 Task: Add a condition where "Channel Is not CTI voicemail" in unsolved tickets in your groups.
Action: Mouse moved to (167, 537)
Screenshot: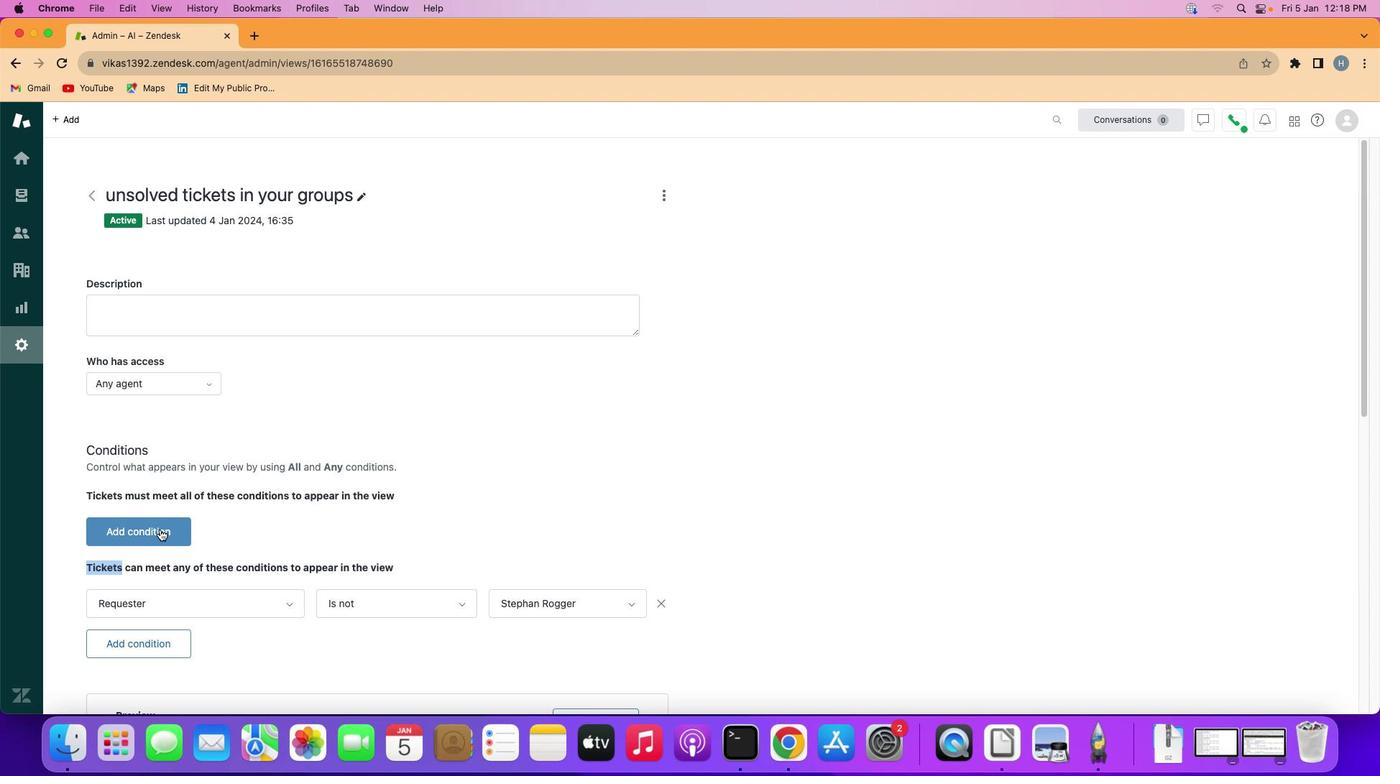 
Action: Mouse pressed left at (167, 537)
Screenshot: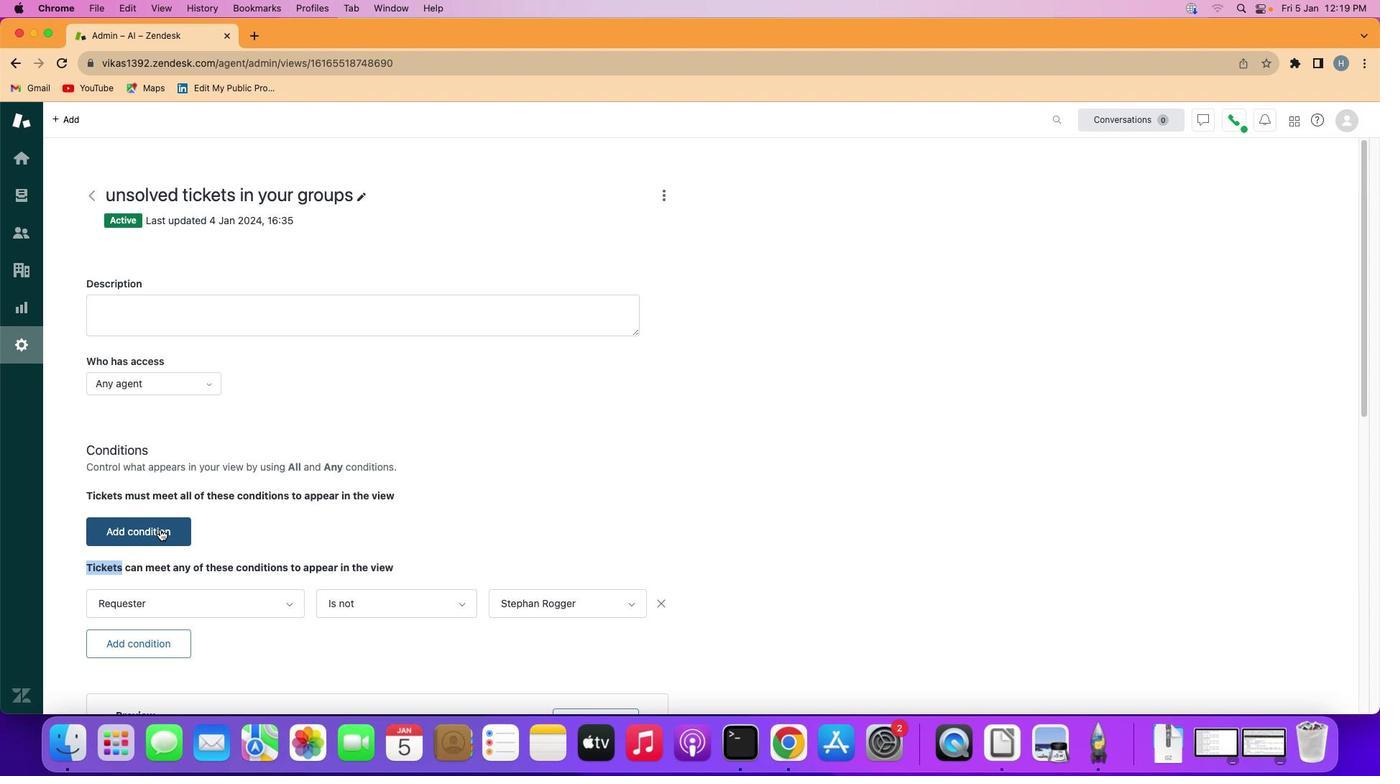 
Action: Mouse moved to (189, 532)
Screenshot: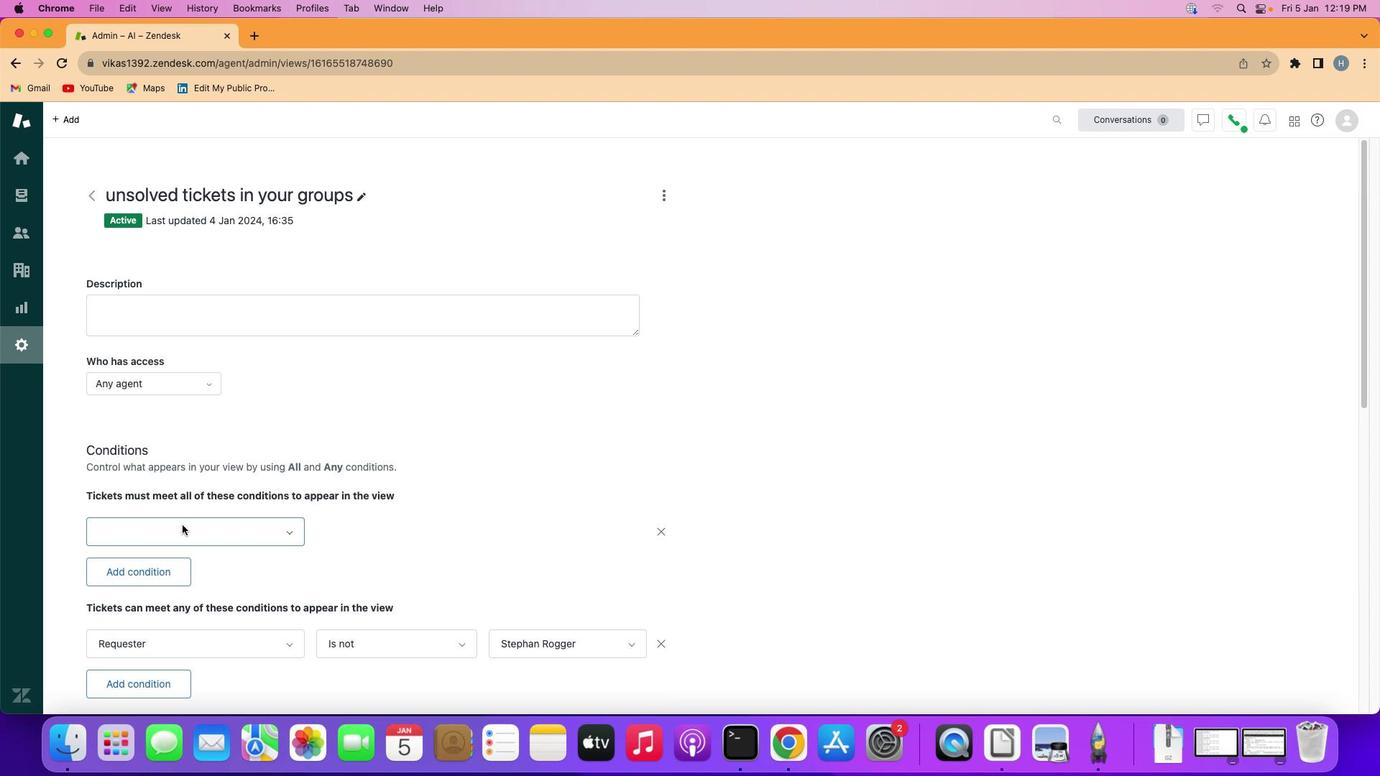 
Action: Mouse pressed left at (189, 532)
Screenshot: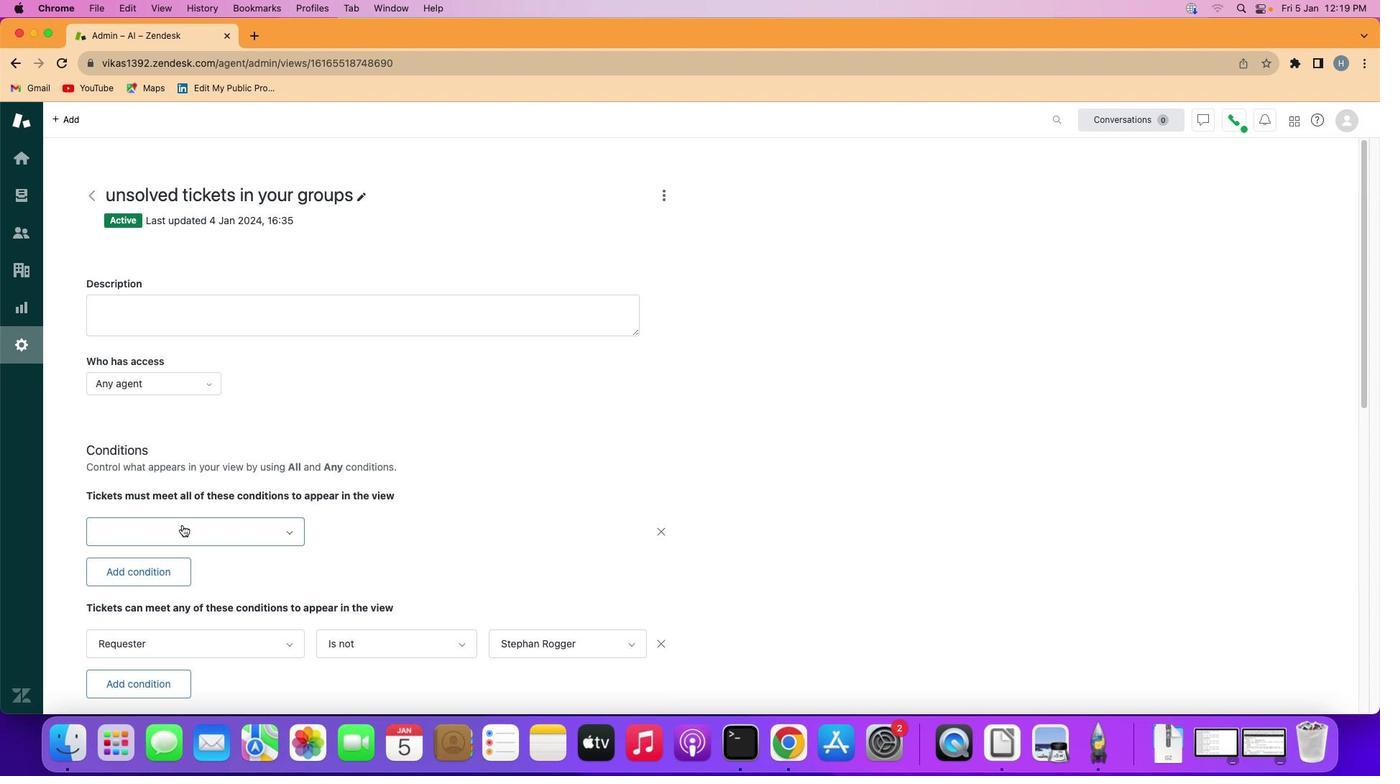 
Action: Mouse moved to (216, 432)
Screenshot: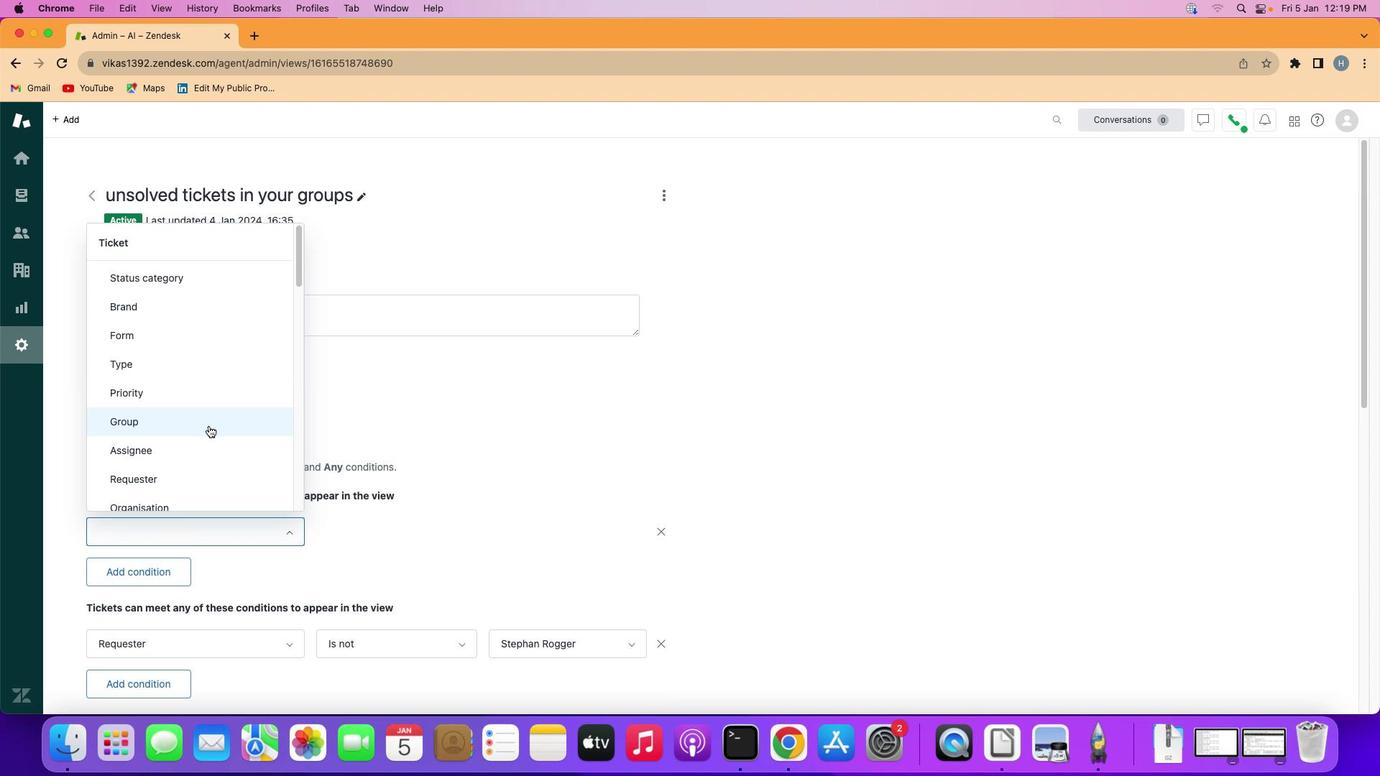 
Action: Mouse scrolled (216, 432) with delta (7, 6)
Screenshot: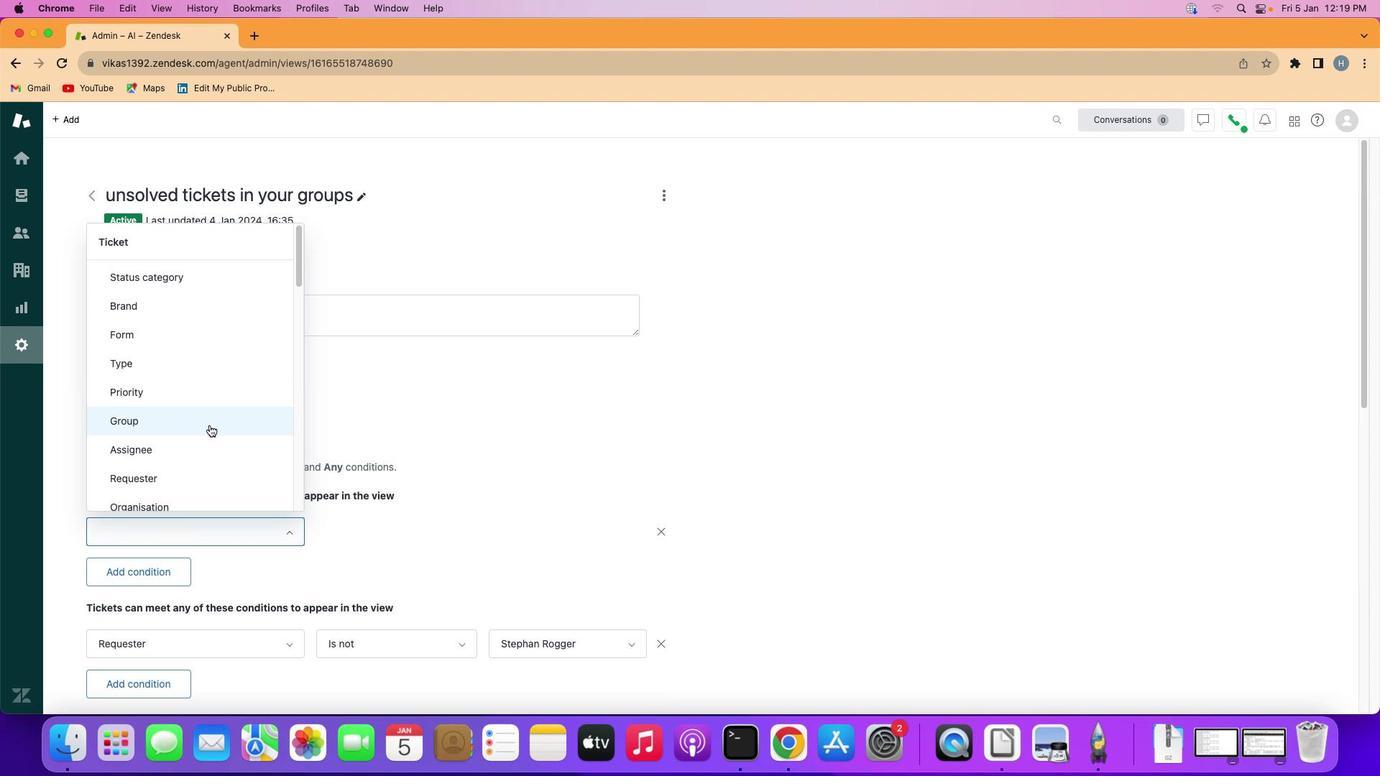 
Action: Mouse scrolled (216, 432) with delta (7, 6)
Screenshot: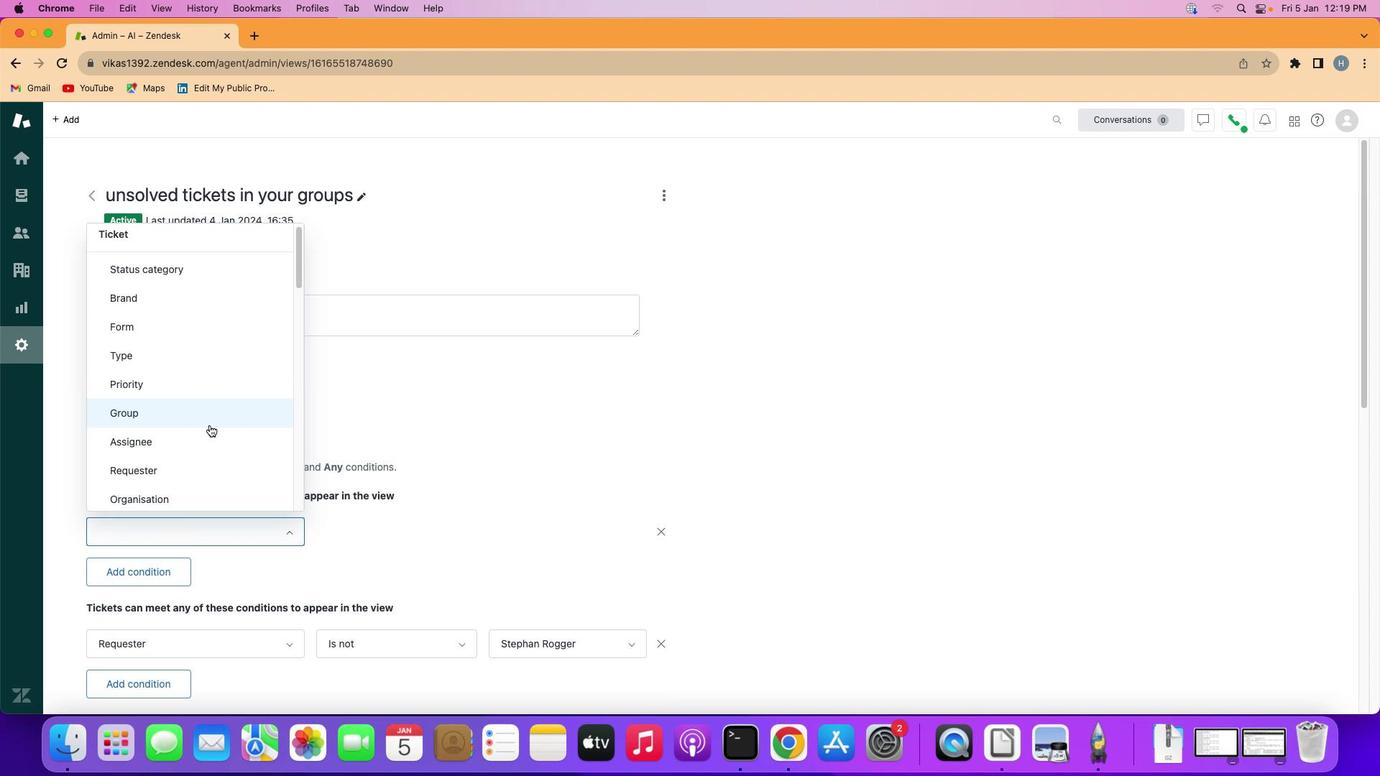 
Action: Mouse moved to (216, 432)
Screenshot: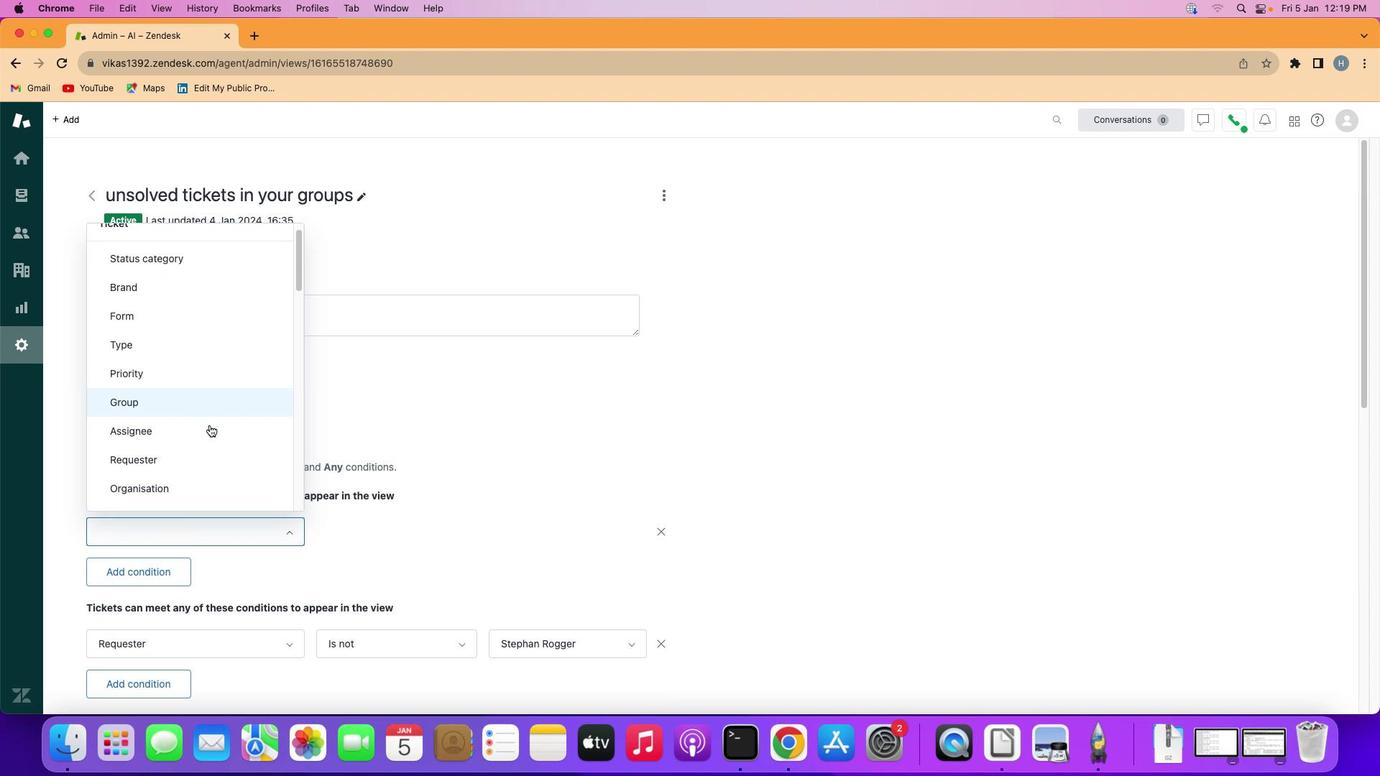 
Action: Mouse scrolled (216, 432) with delta (7, 6)
Screenshot: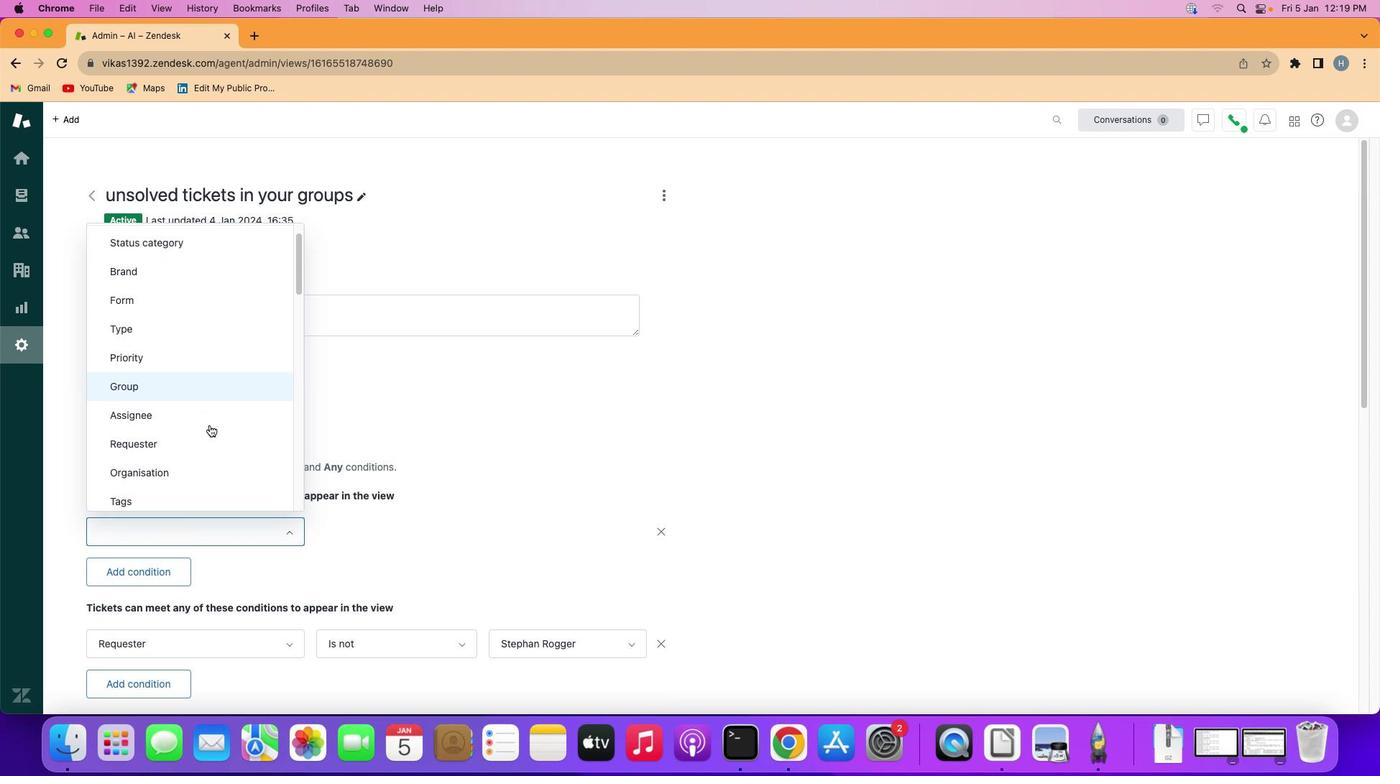 
Action: Mouse scrolled (216, 432) with delta (7, 5)
Screenshot: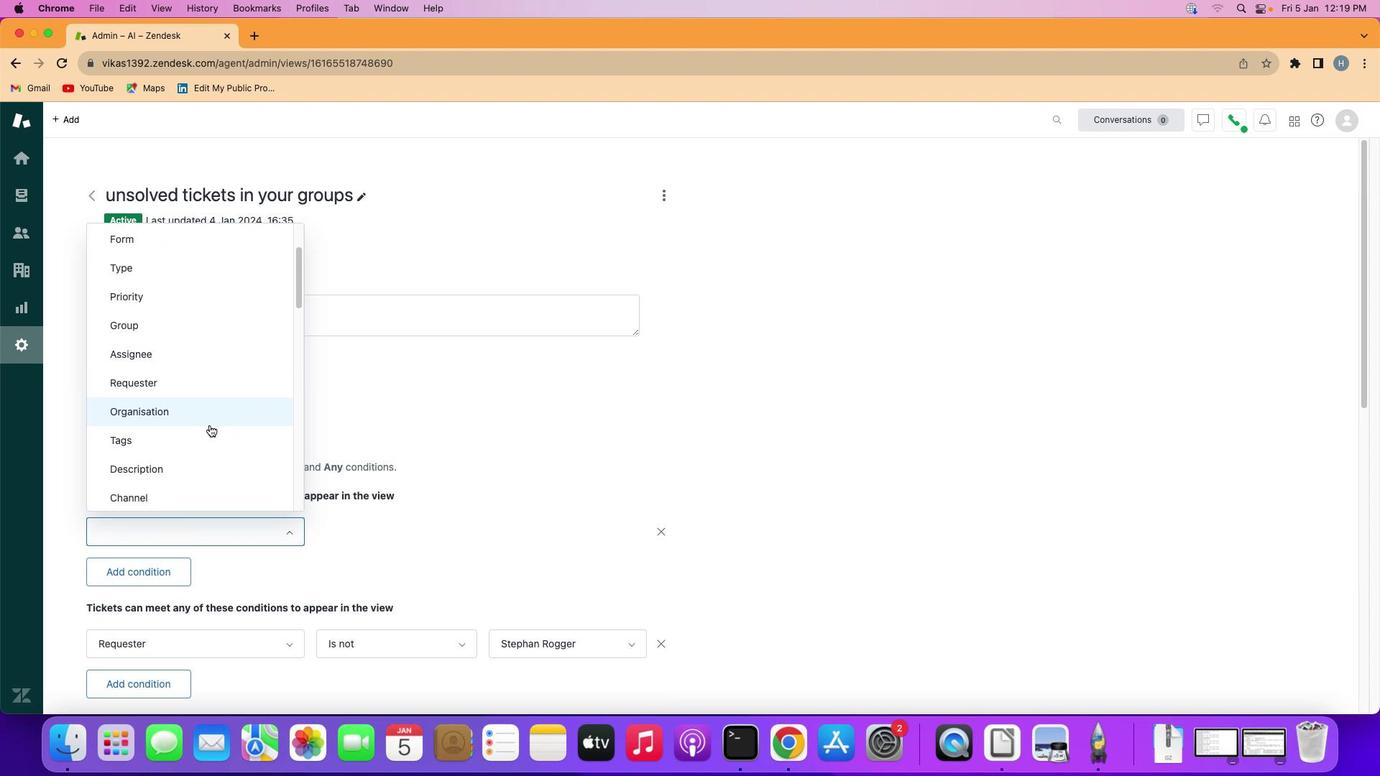 
Action: Mouse moved to (217, 432)
Screenshot: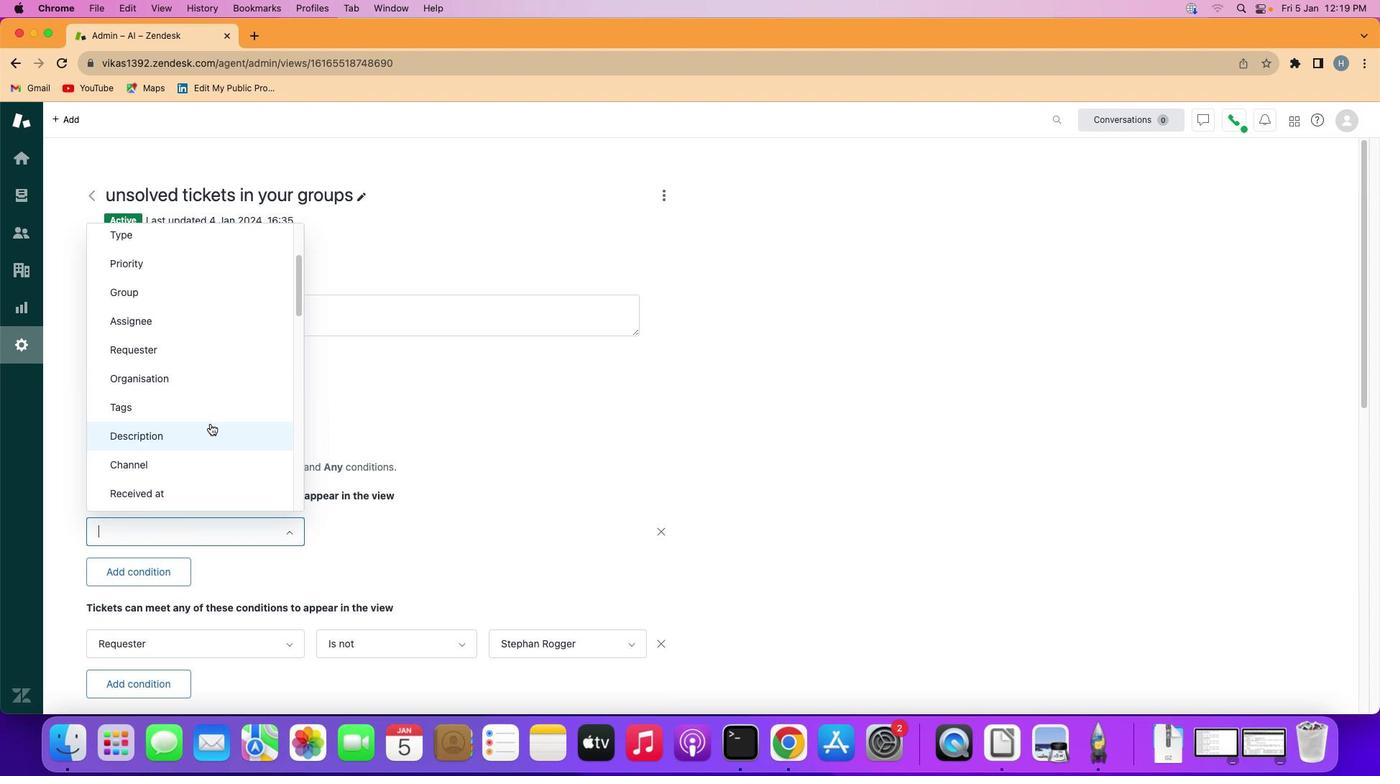
Action: Mouse scrolled (217, 432) with delta (7, 6)
Screenshot: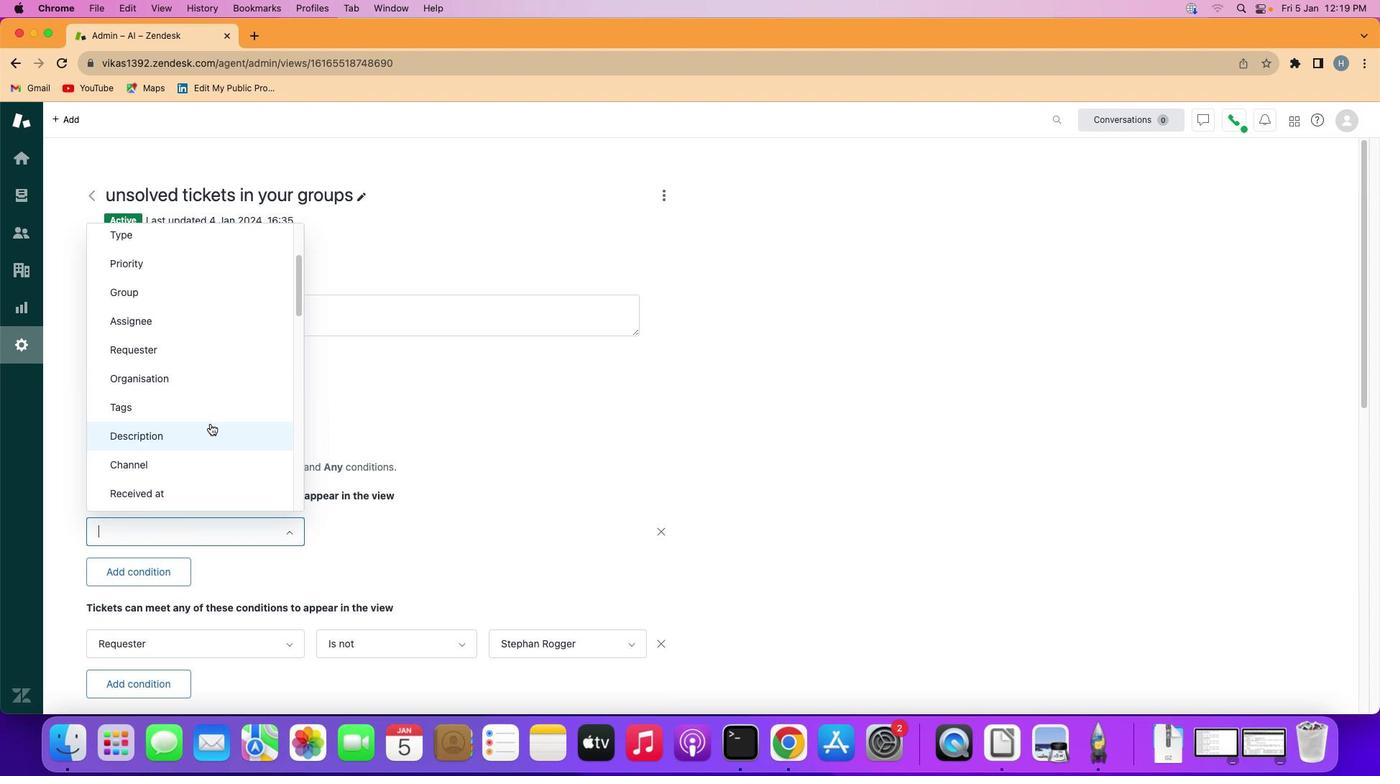 
Action: Mouse moved to (213, 464)
Screenshot: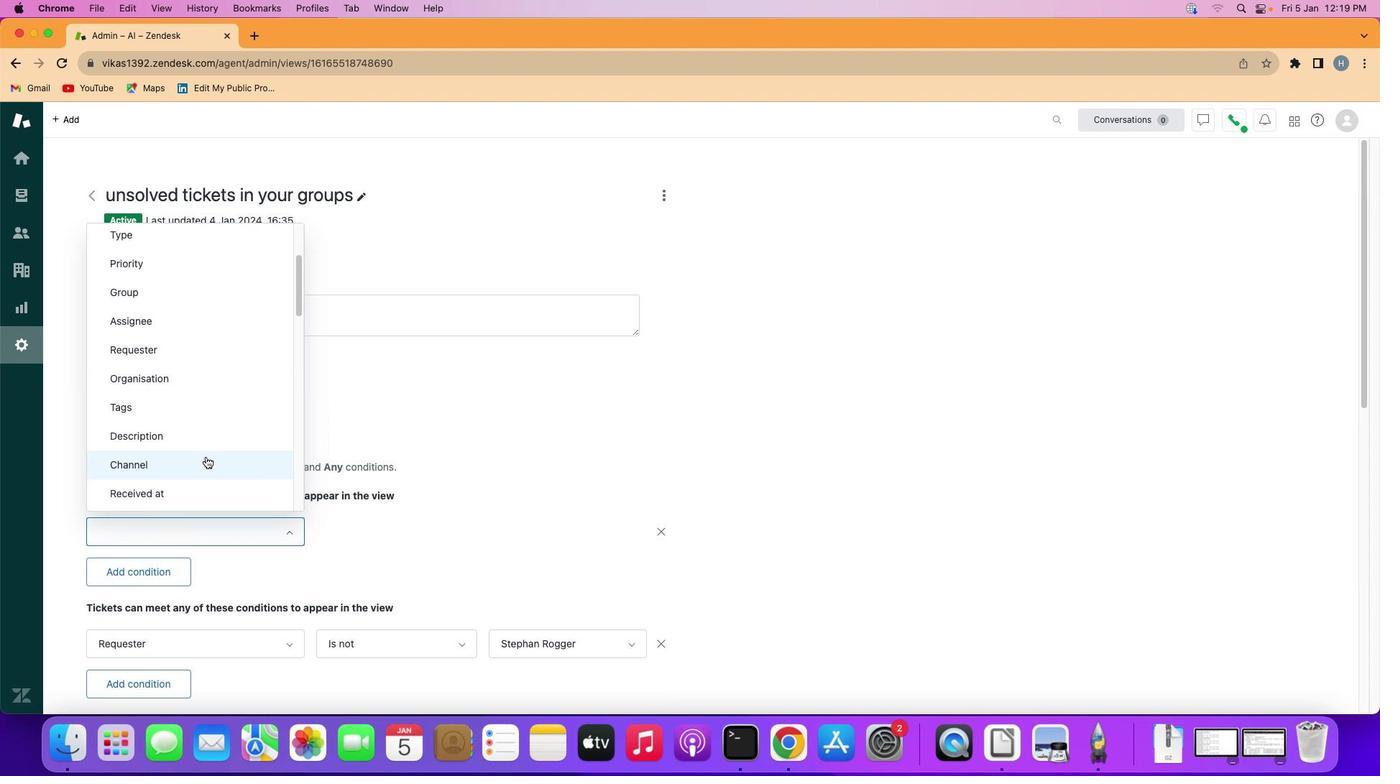 
Action: Mouse pressed left at (213, 464)
Screenshot: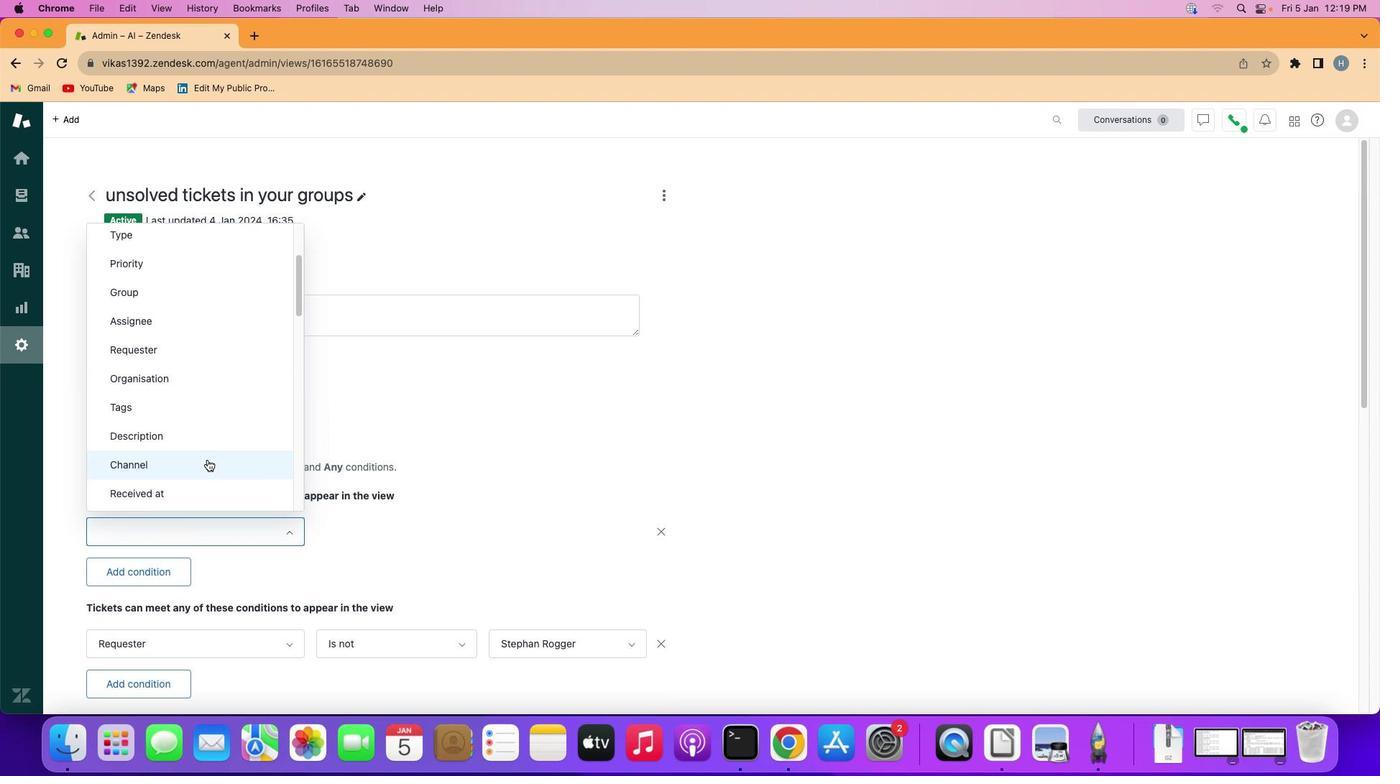 
Action: Mouse moved to (365, 536)
Screenshot: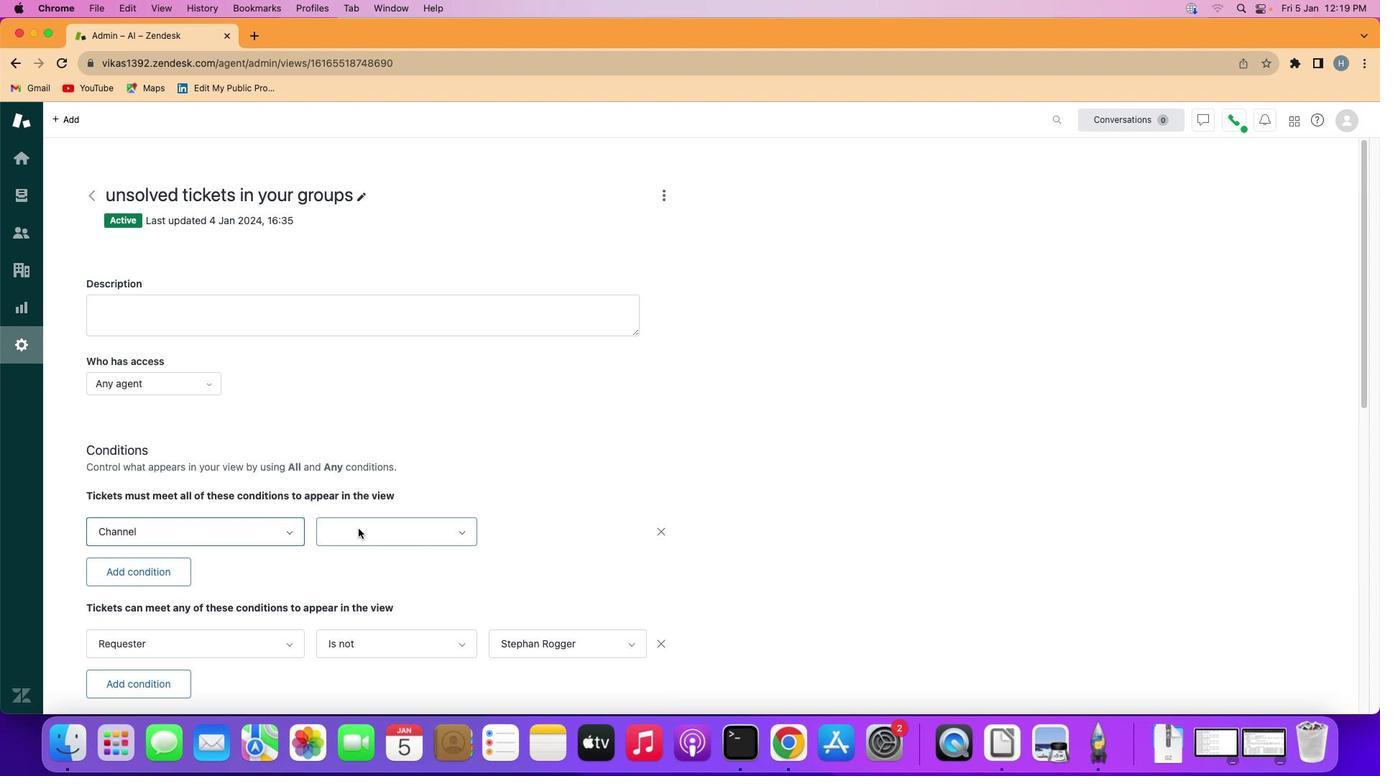 
Action: Mouse pressed left at (365, 536)
Screenshot: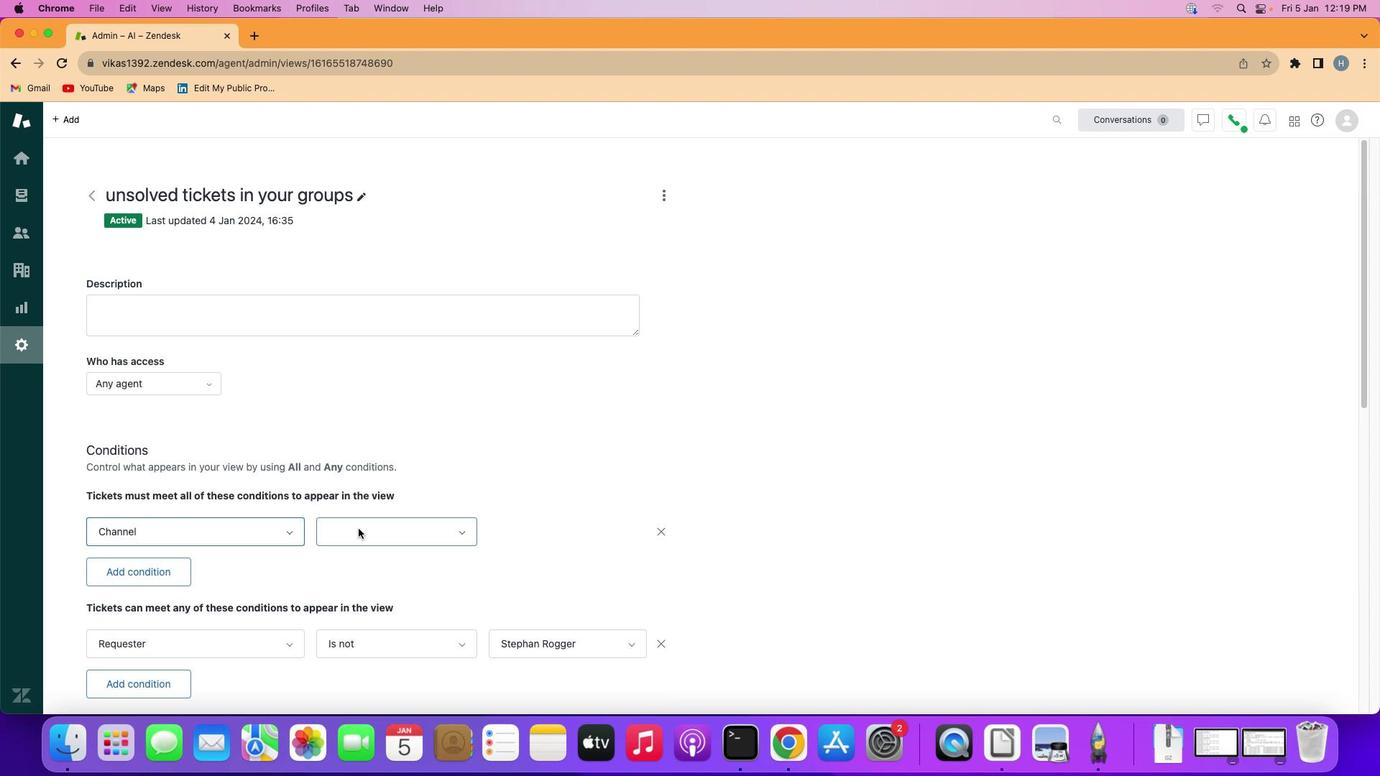 
Action: Mouse moved to (376, 598)
Screenshot: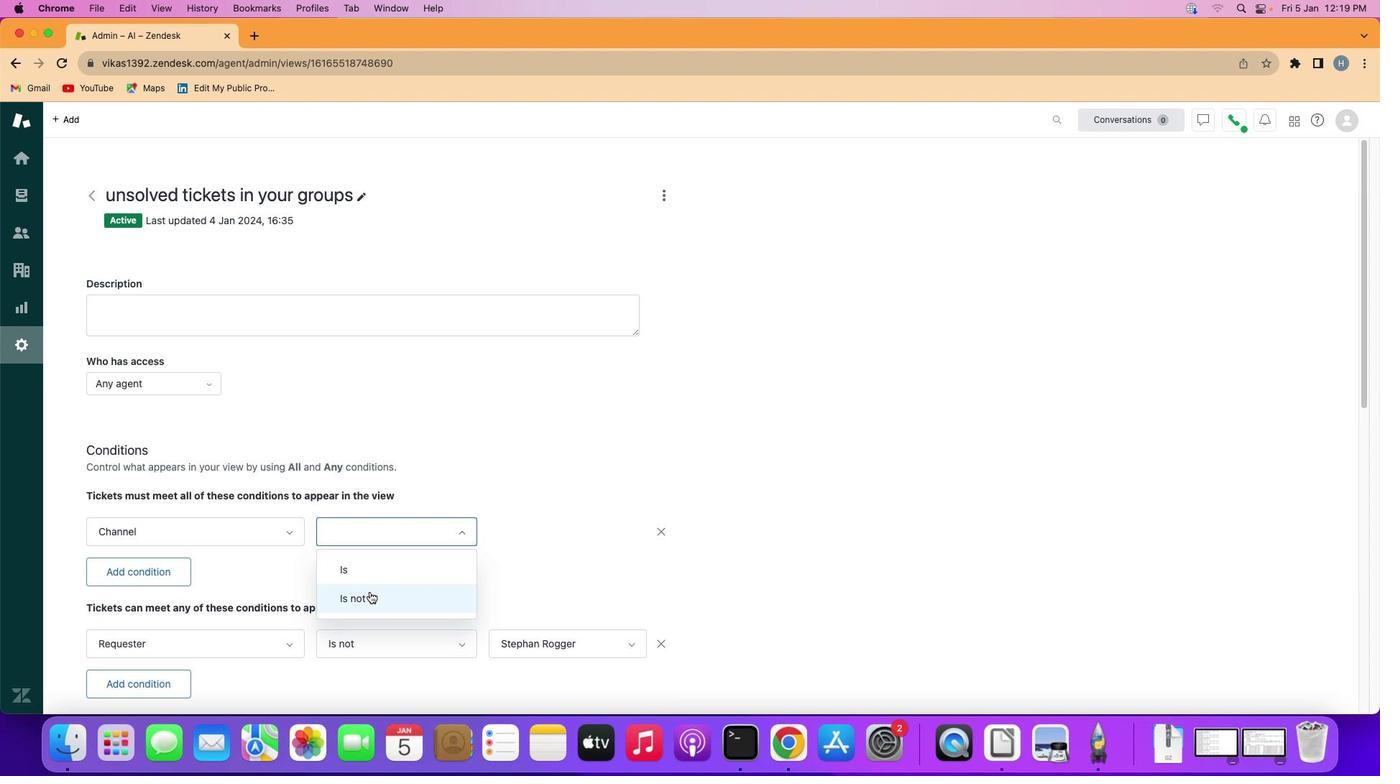 
Action: Mouse pressed left at (376, 598)
Screenshot: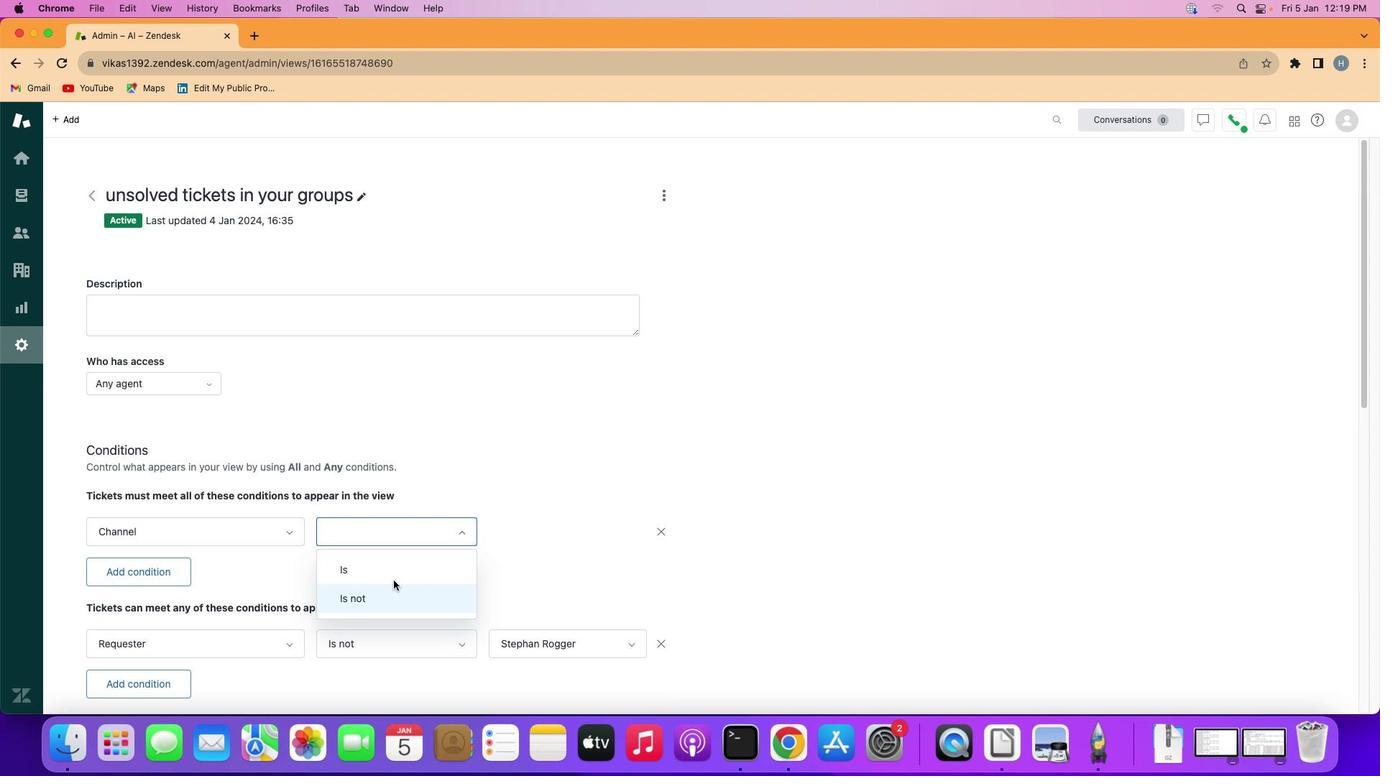 
Action: Mouse moved to (572, 536)
Screenshot: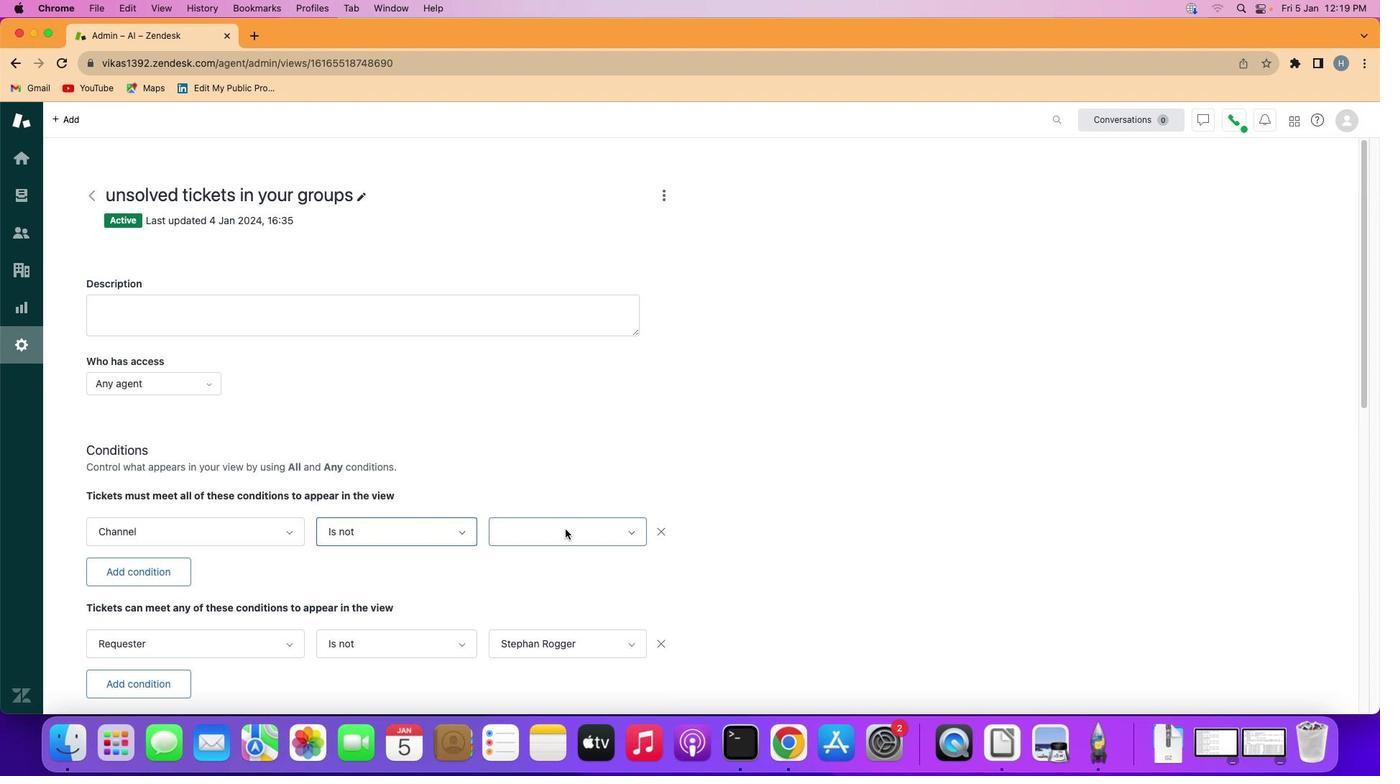 
Action: Mouse pressed left at (572, 536)
Screenshot: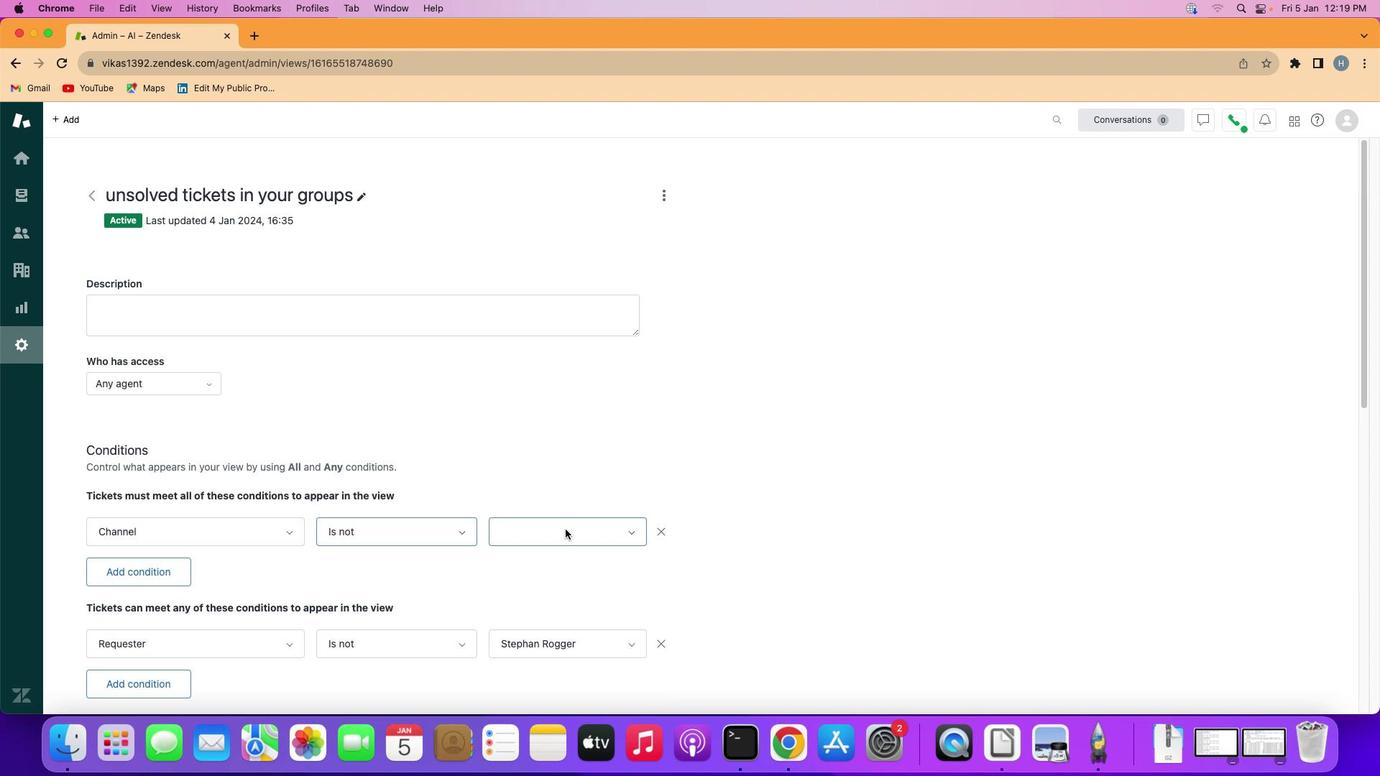 
Action: Mouse moved to (564, 413)
Screenshot: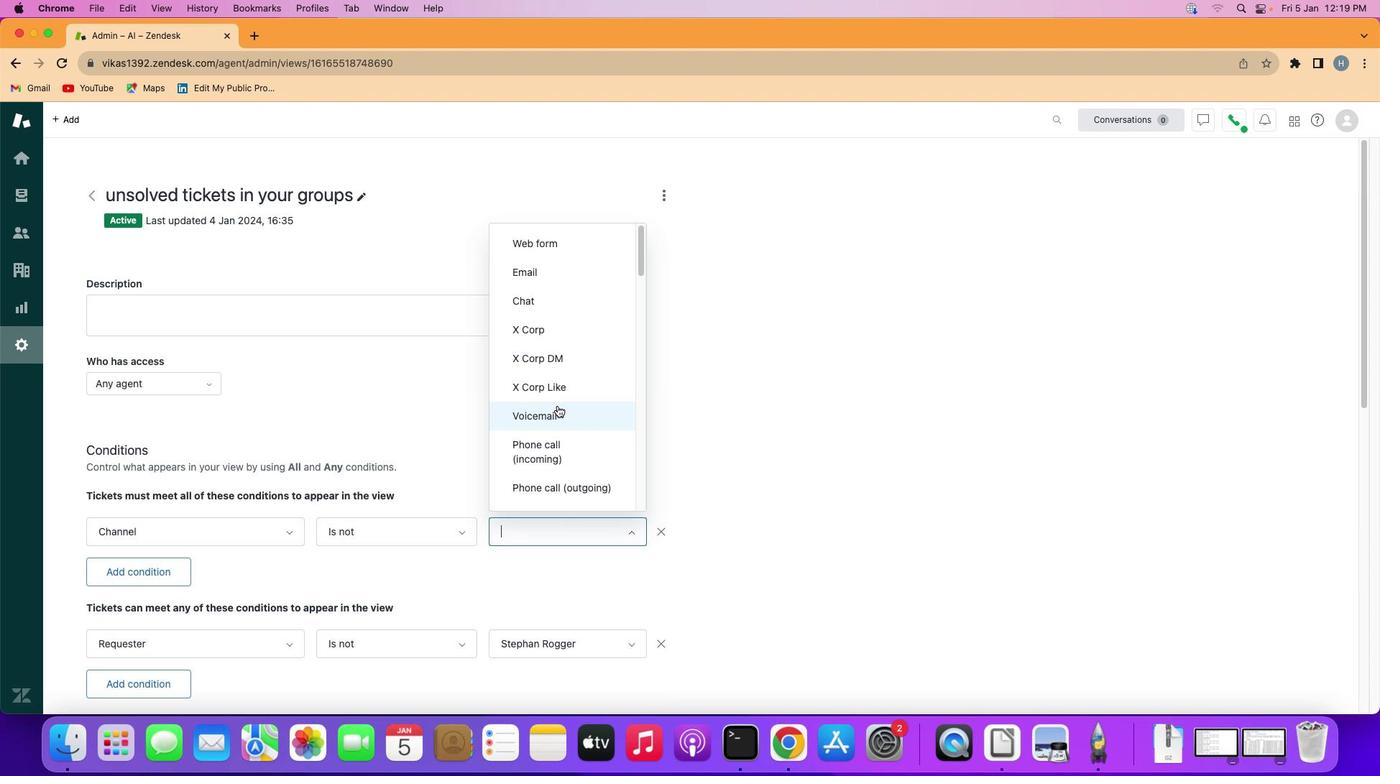 
Action: Mouse scrolled (564, 413) with delta (7, 6)
Screenshot: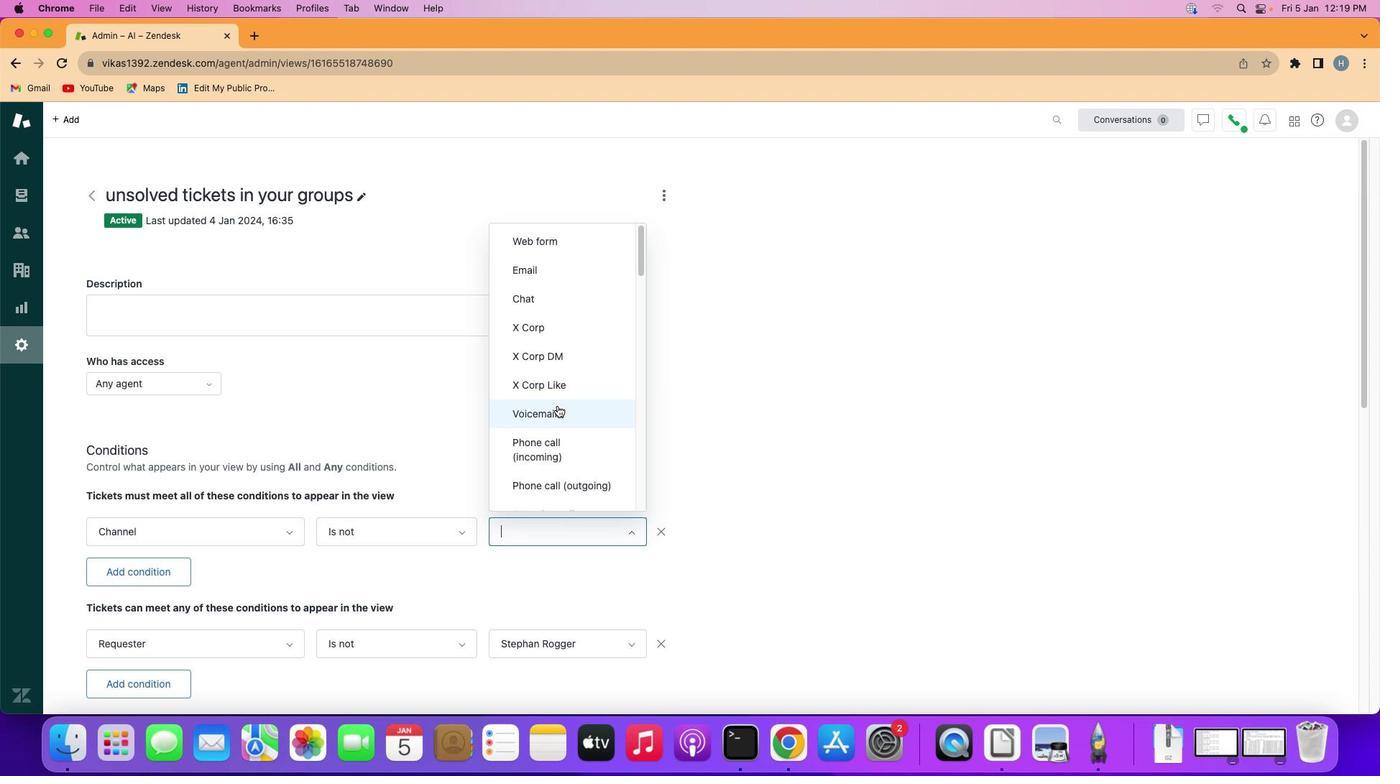 
Action: Mouse scrolled (564, 413) with delta (7, 6)
Screenshot: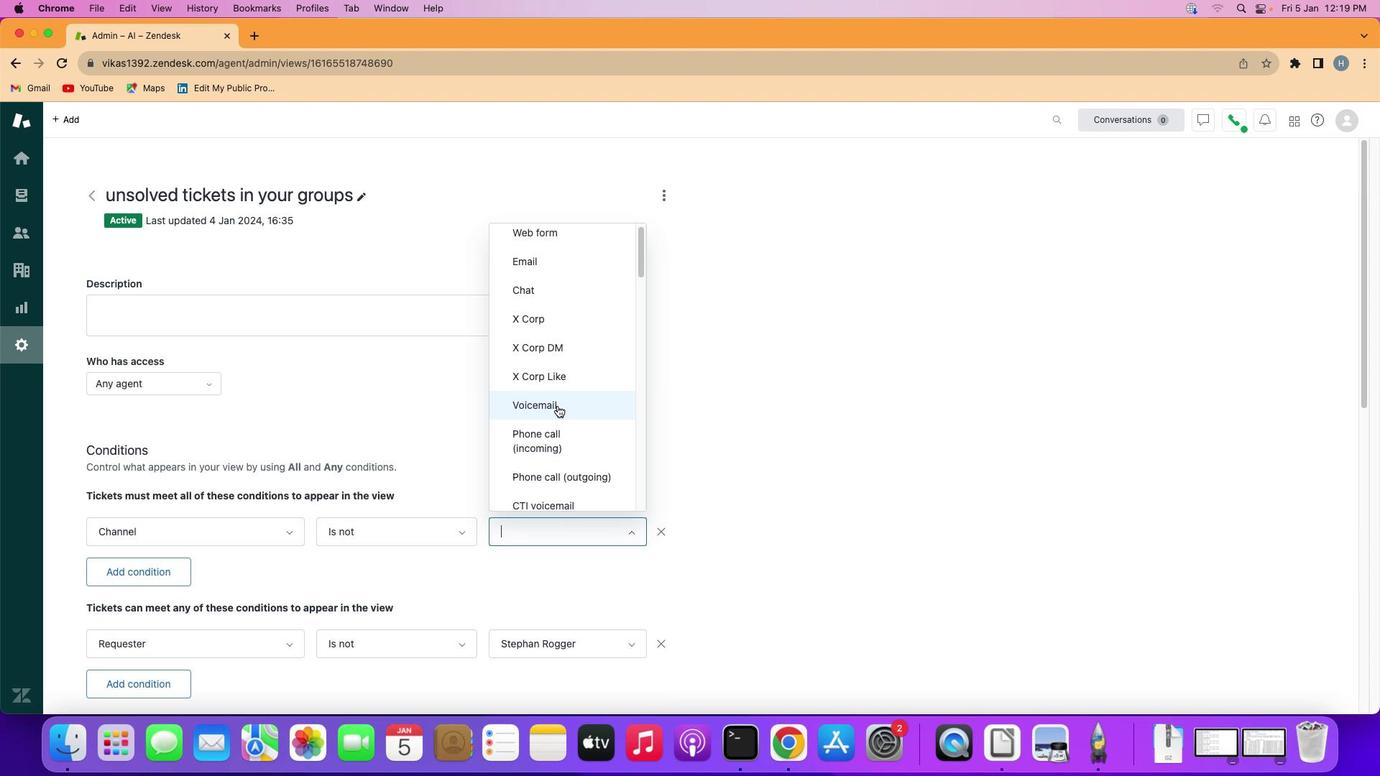 
Action: Mouse scrolled (564, 413) with delta (7, 6)
Screenshot: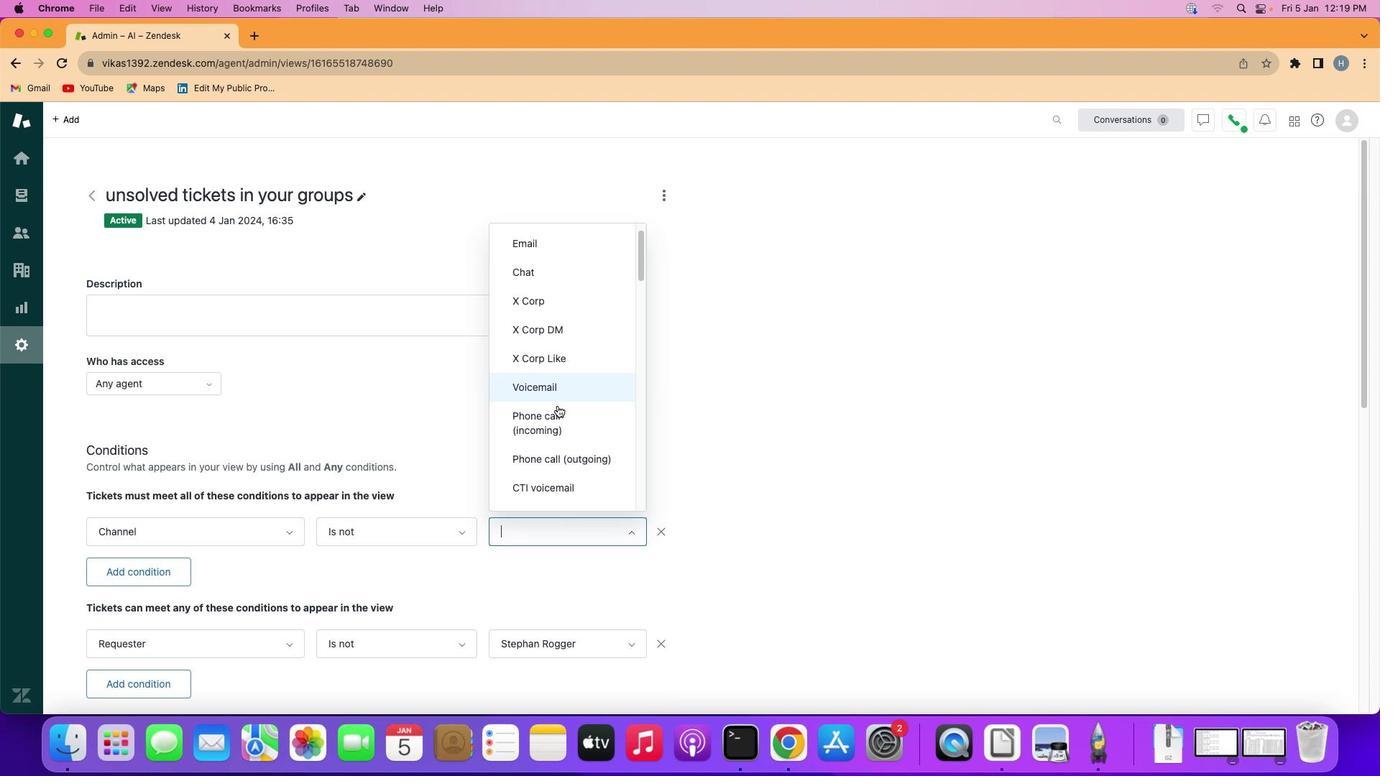 
Action: Mouse scrolled (564, 413) with delta (7, 6)
Screenshot: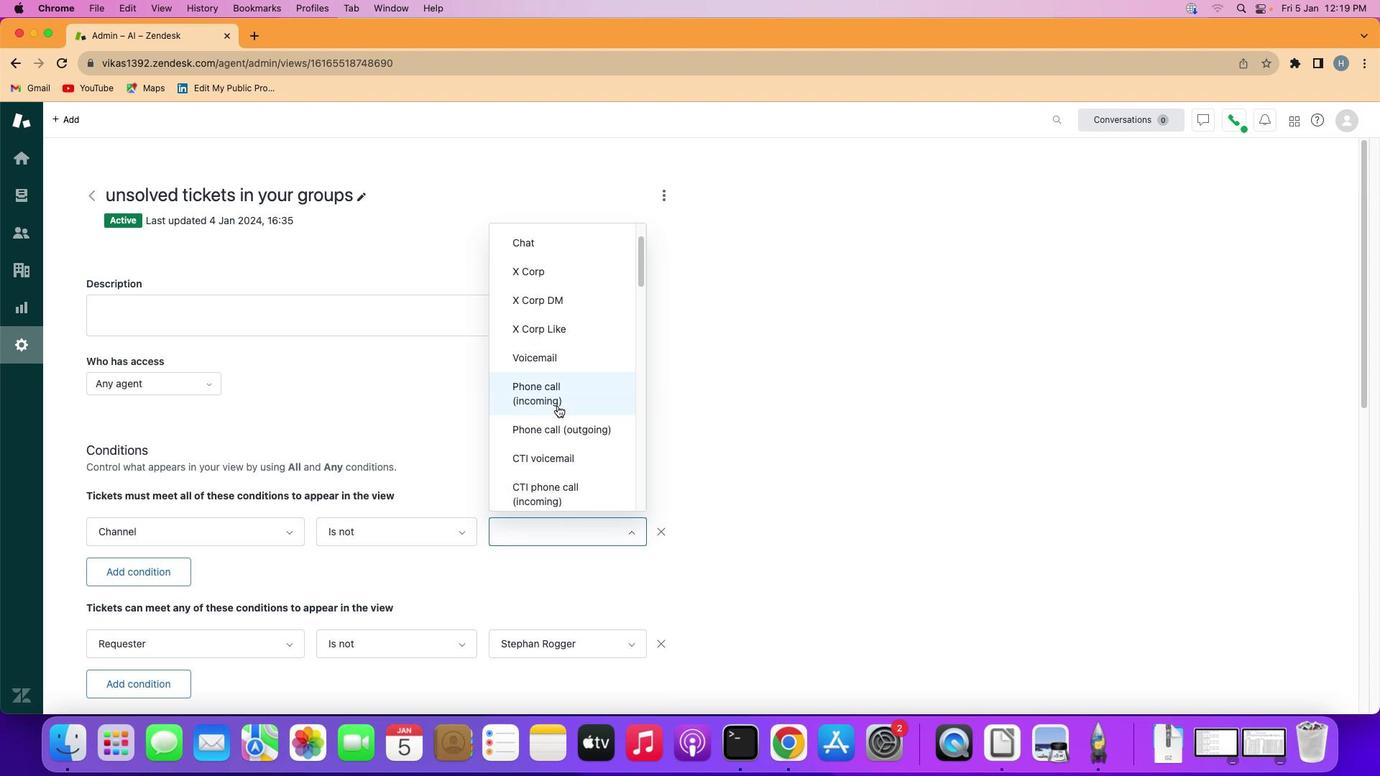 
Action: Mouse moved to (564, 412)
Screenshot: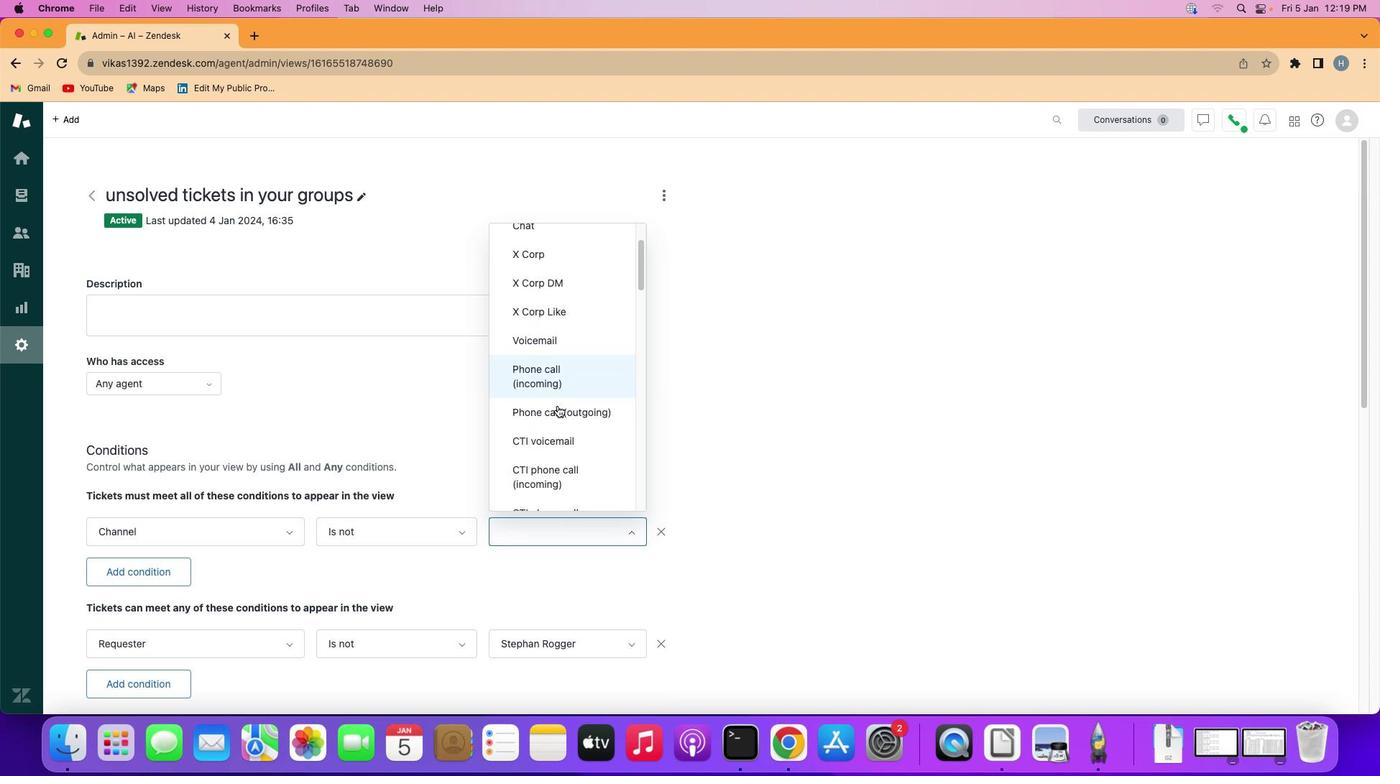 
Action: Mouse scrolled (564, 412) with delta (7, 6)
Screenshot: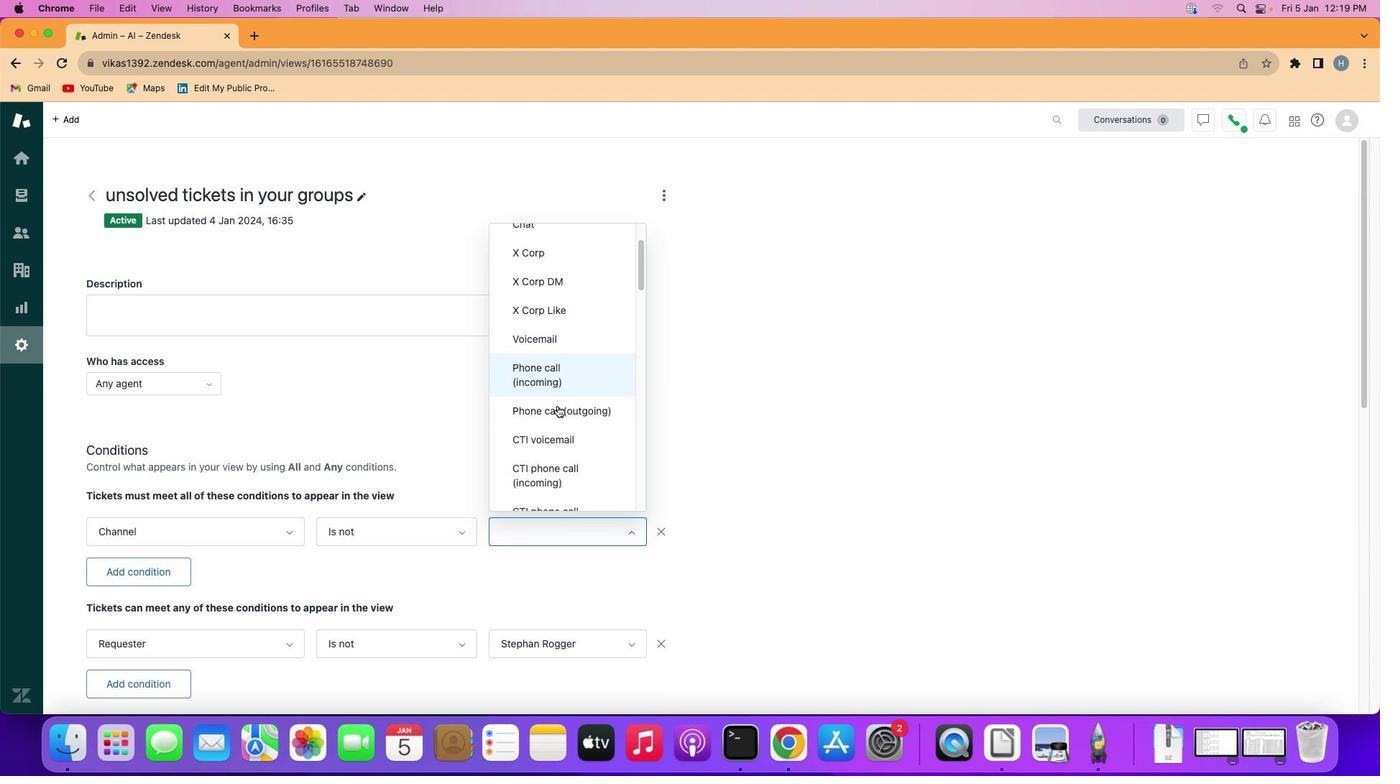 
Action: Mouse moved to (569, 440)
Screenshot: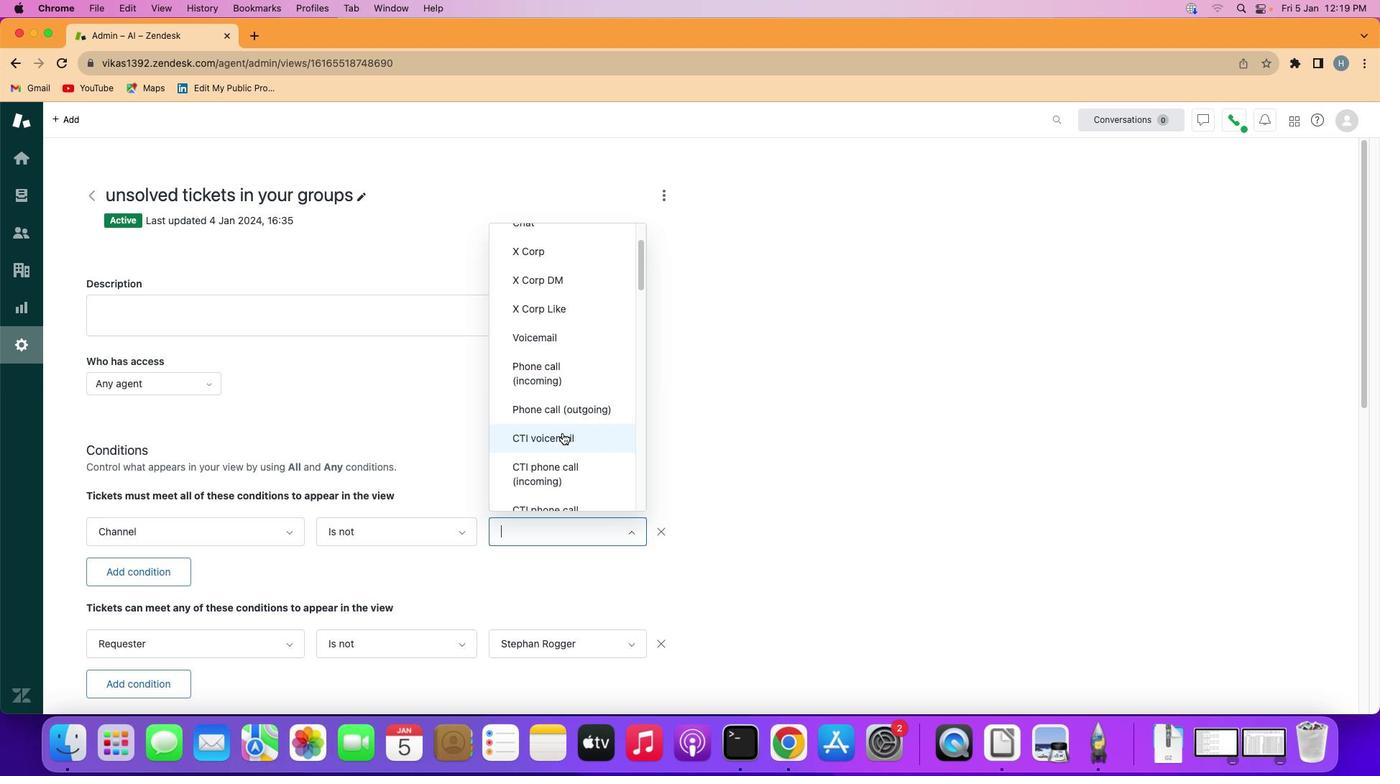 
Action: Mouse pressed left at (569, 440)
Screenshot: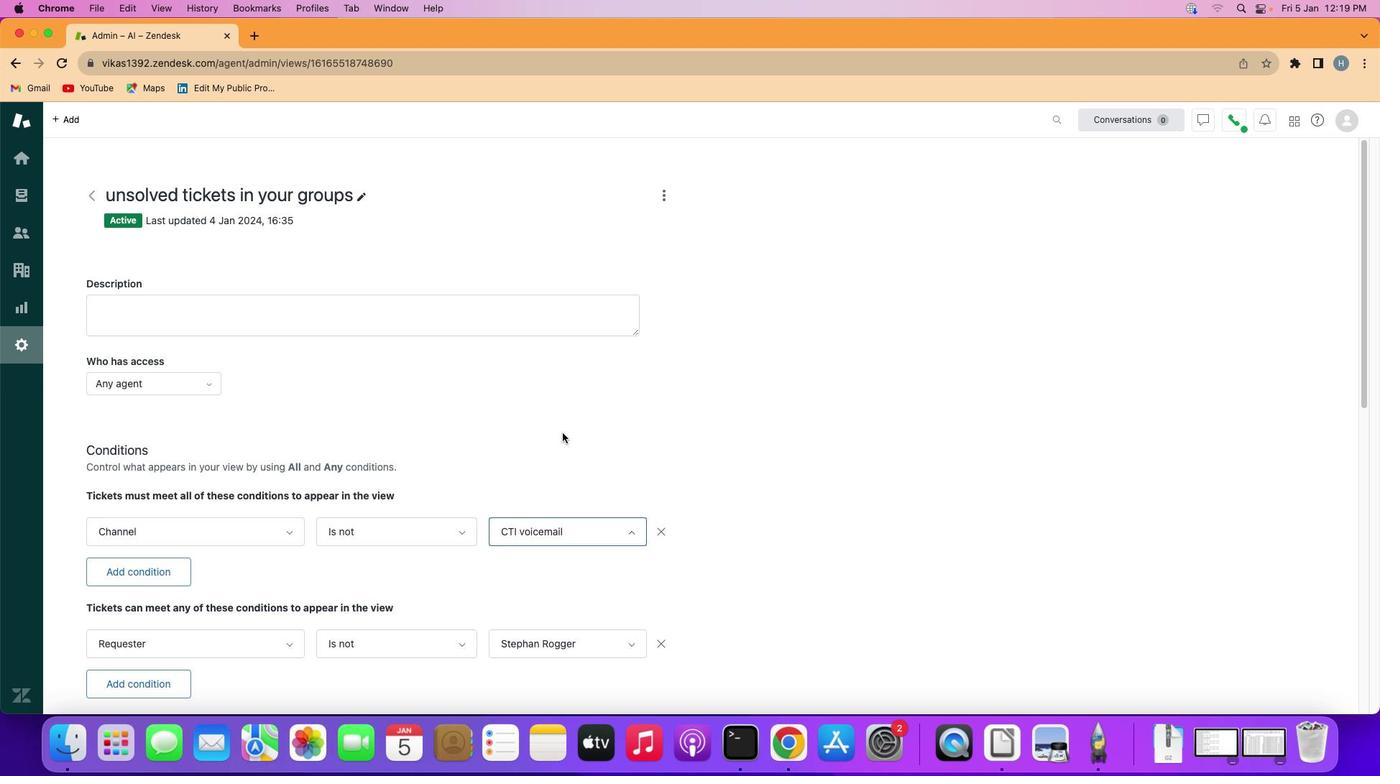 
Action: Mouse moved to (552, 468)
Screenshot: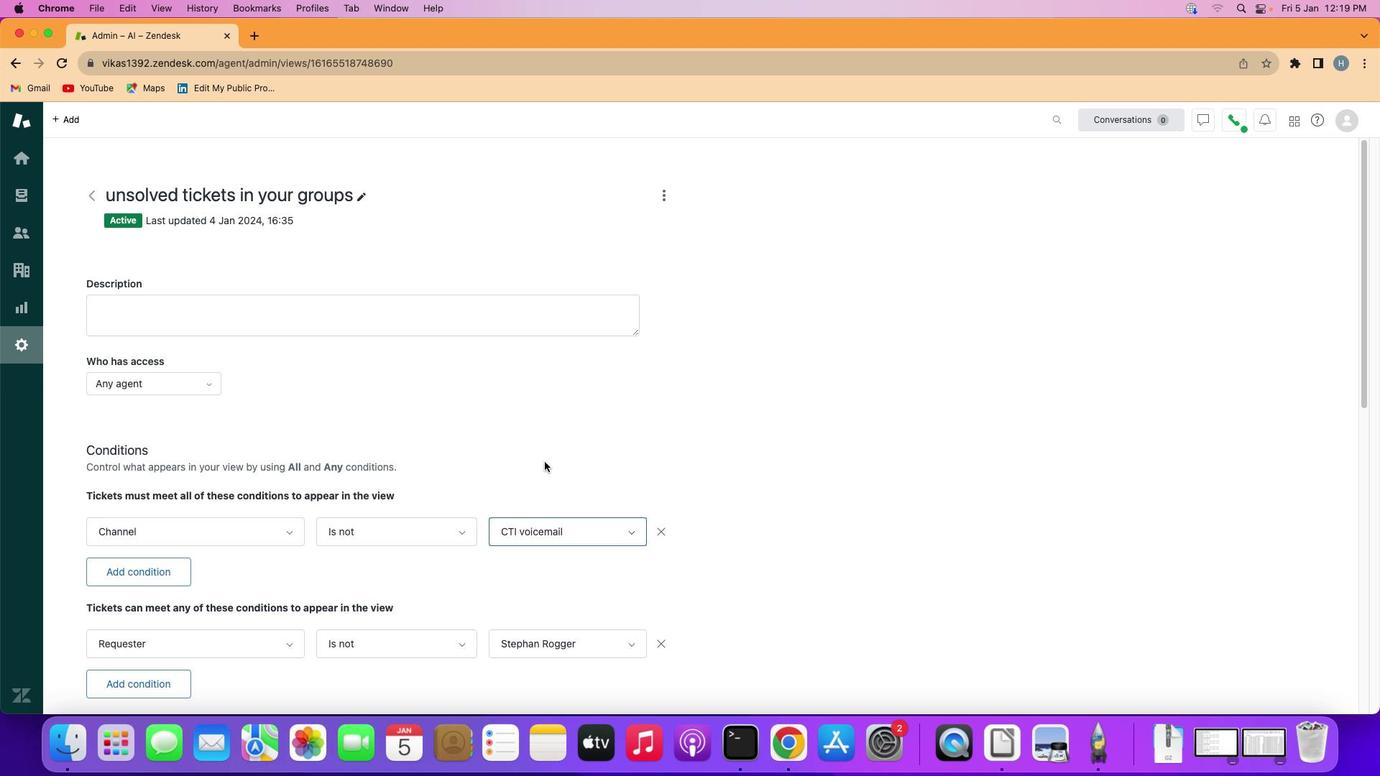 
